 Task: Add a dependency to the task Create a new event management system for a conference or trade show , the existing task  Implement a new remote support system for a company's IT department in the project AgileFalcon
Action: Mouse moved to (36, 408)
Screenshot: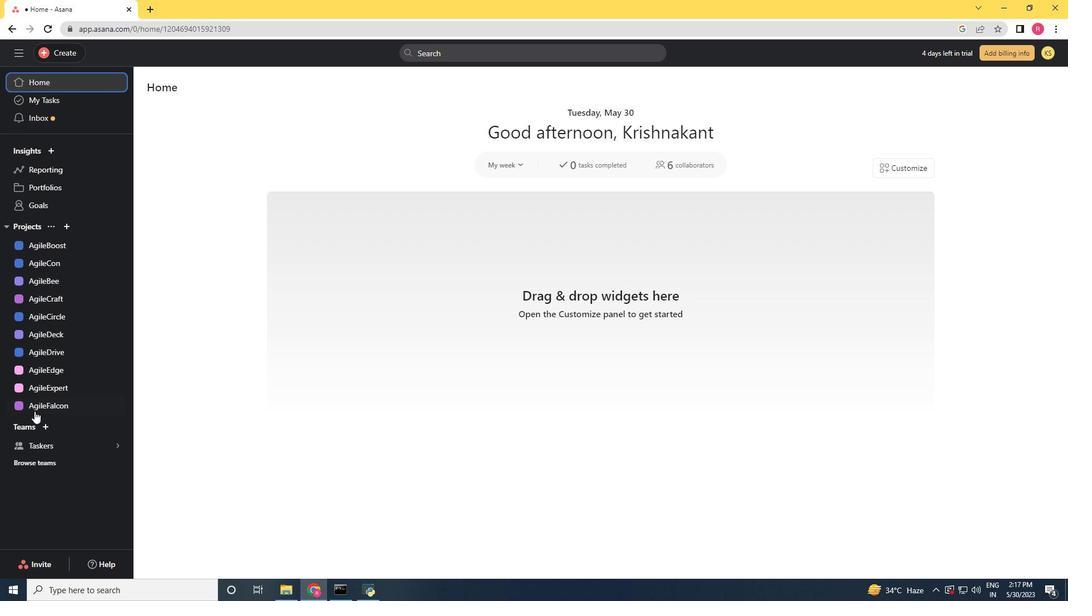 
Action: Mouse pressed left at (36, 408)
Screenshot: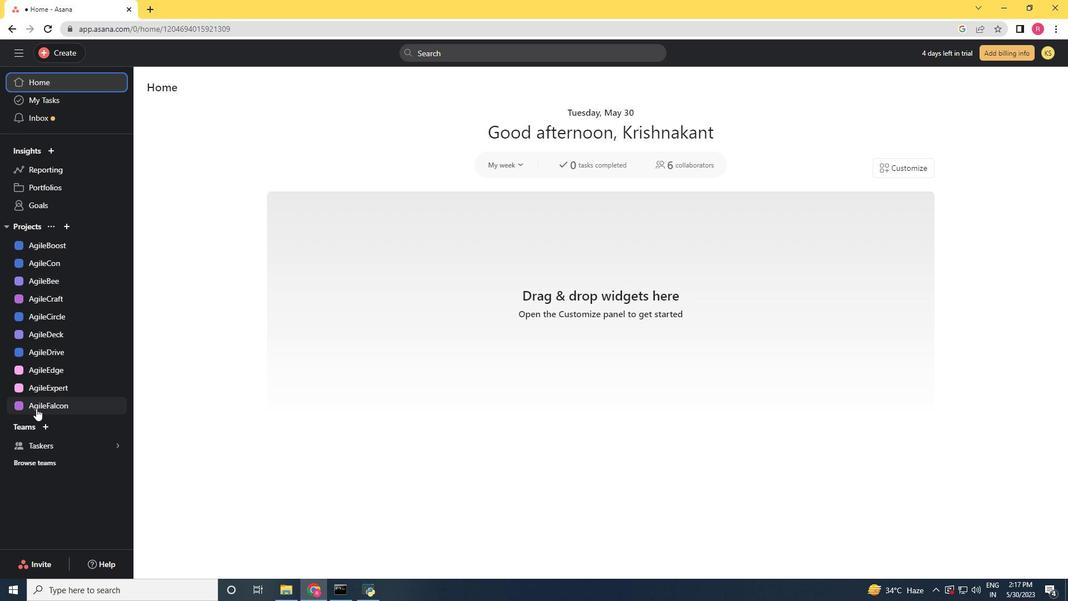
Action: Mouse moved to (416, 347)
Screenshot: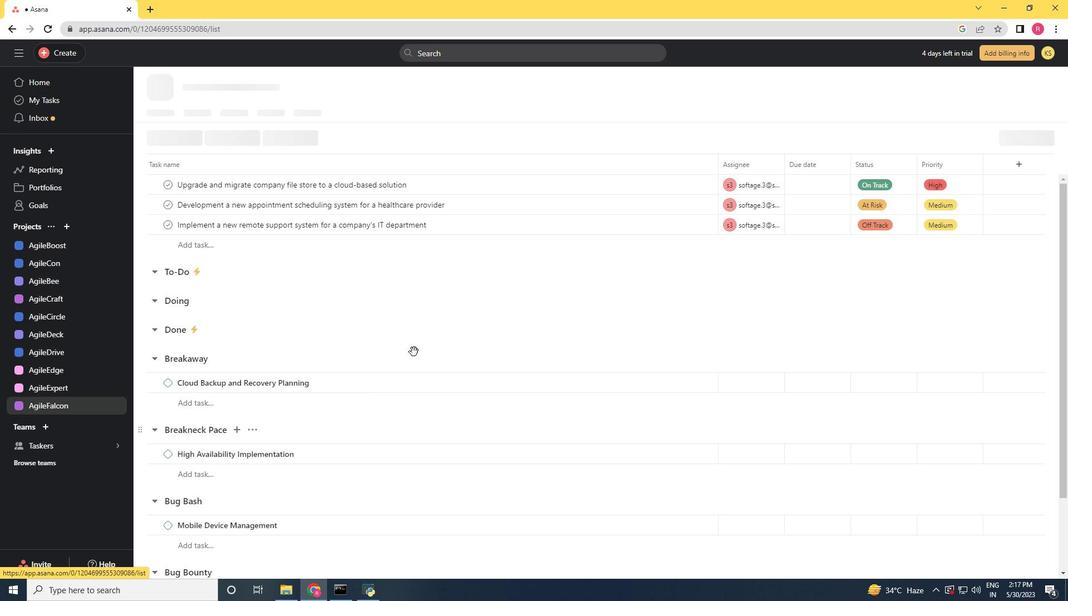 
Action: Mouse scrolled (416, 347) with delta (0, 0)
Screenshot: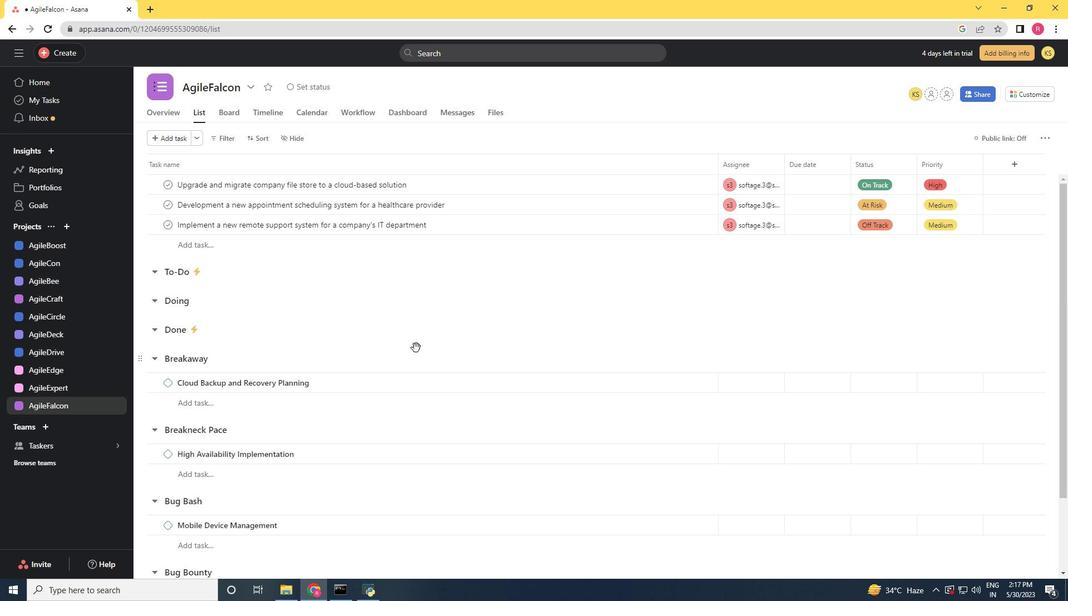 
Action: Mouse scrolled (416, 347) with delta (0, 0)
Screenshot: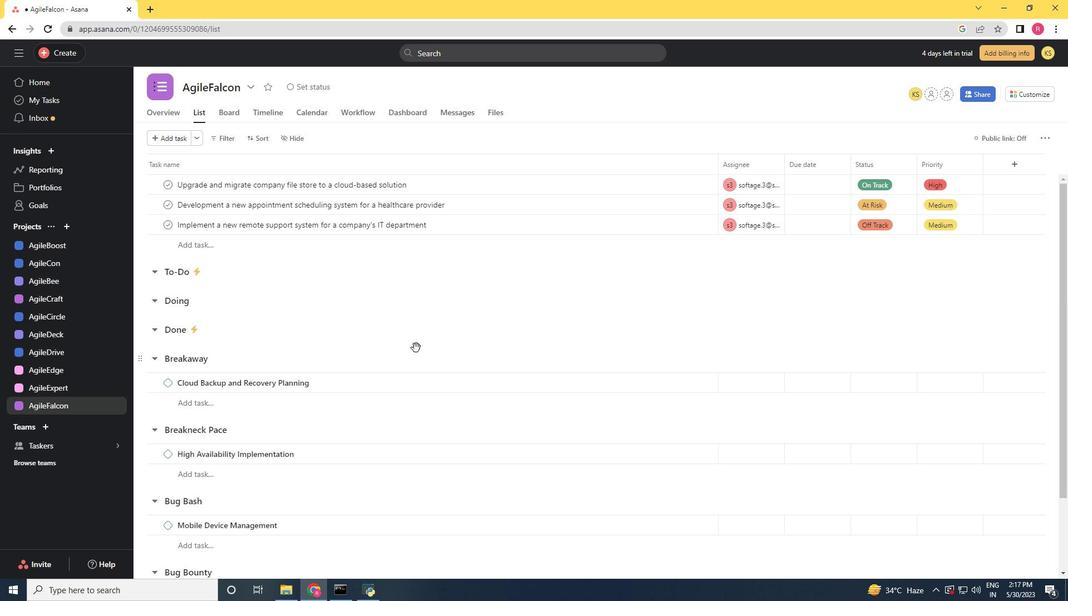 
Action: Mouse scrolled (416, 347) with delta (0, 0)
Screenshot: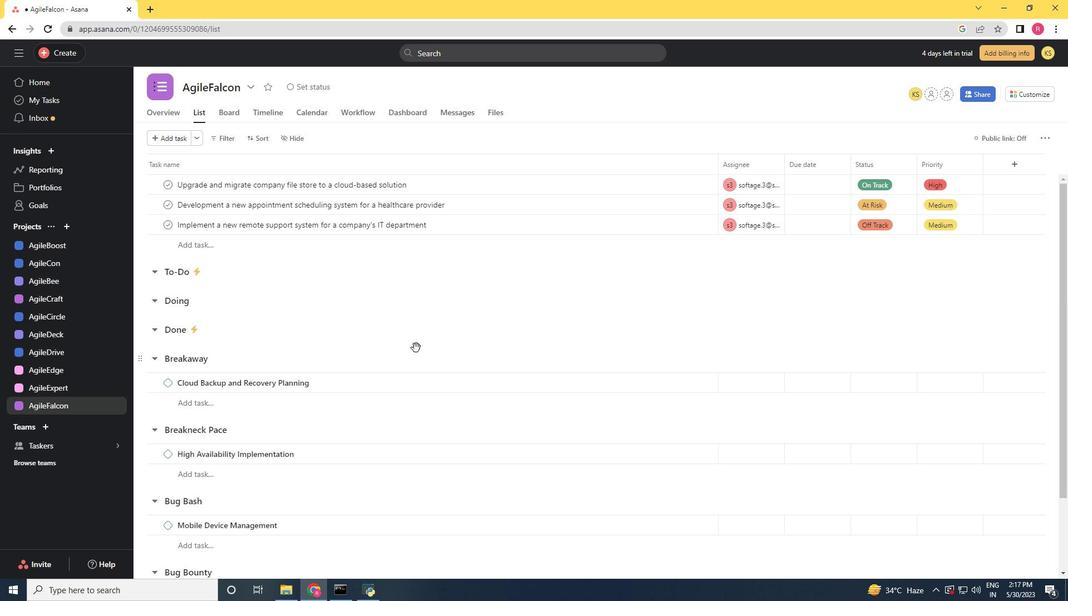 
Action: Mouse scrolled (416, 347) with delta (0, 0)
Screenshot: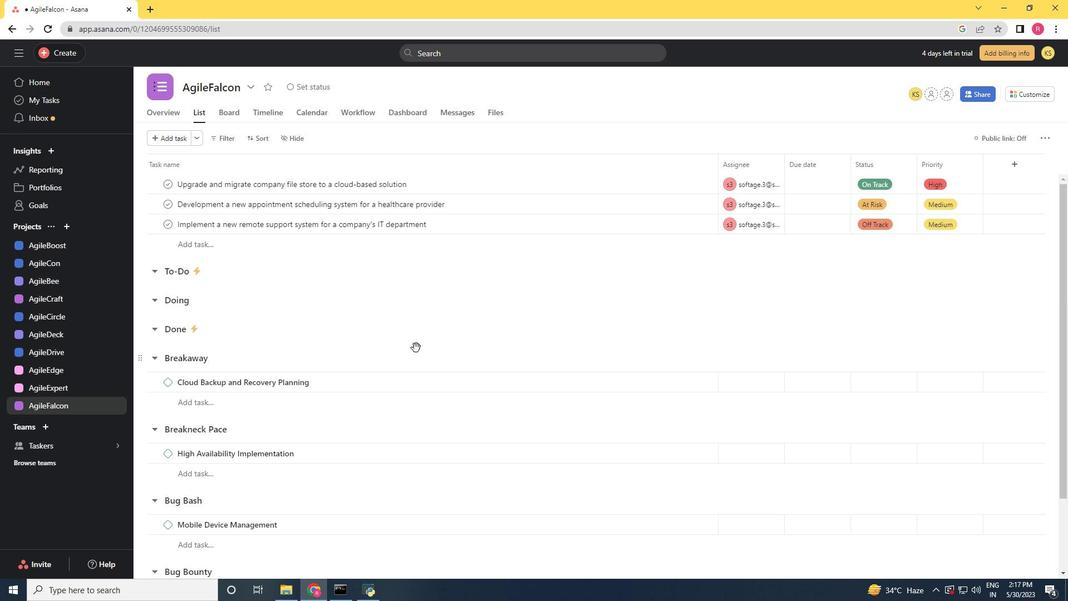 
Action: Mouse scrolled (416, 347) with delta (0, 0)
Screenshot: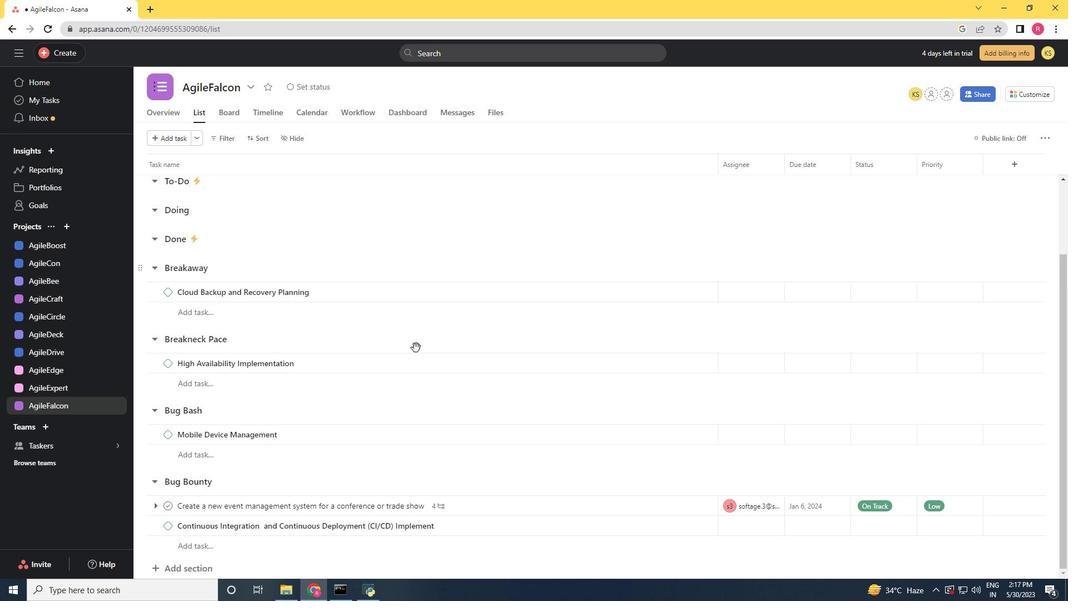 
Action: Mouse scrolled (416, 347) with delta (0, 0)
Screenshot: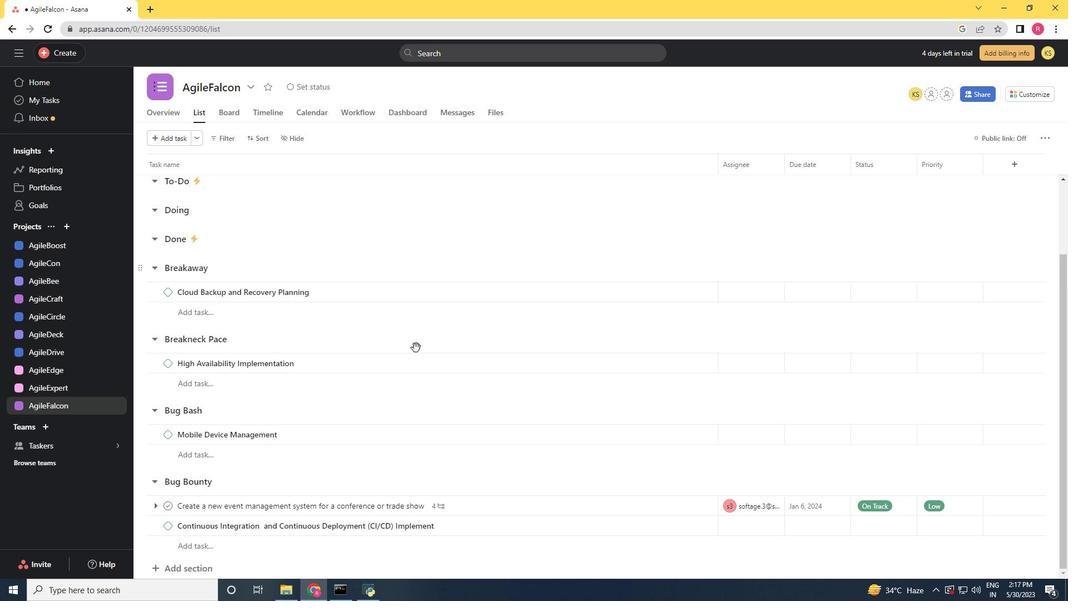 
Action: Mouse scrolled (416, 347) with delta (0, 0)
Screenshot: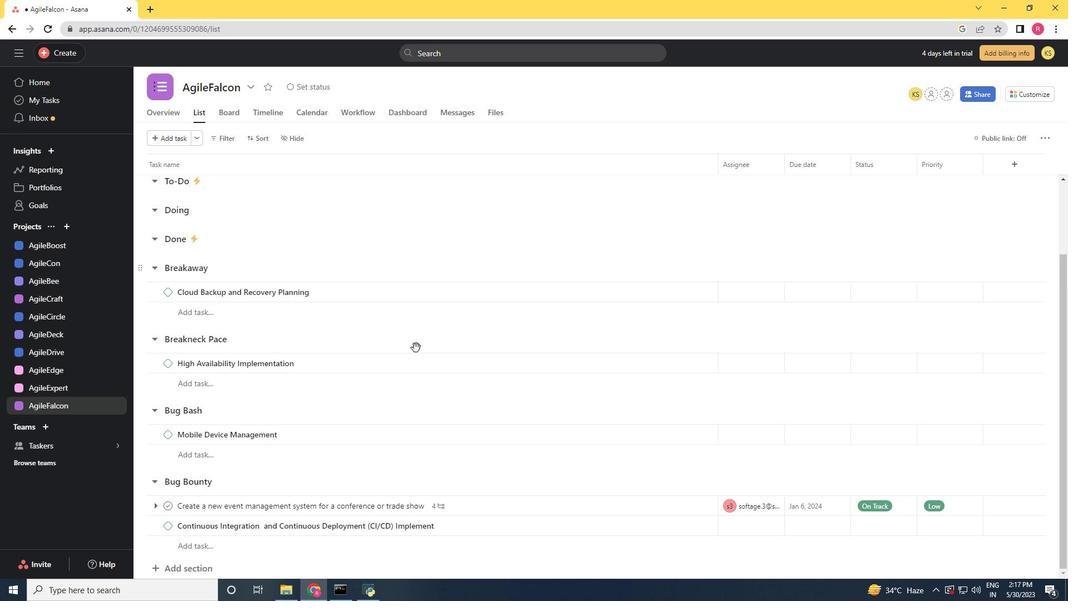 
Action: Mouse scrolled (416, 347) with delta (0, 0)
Screenshot: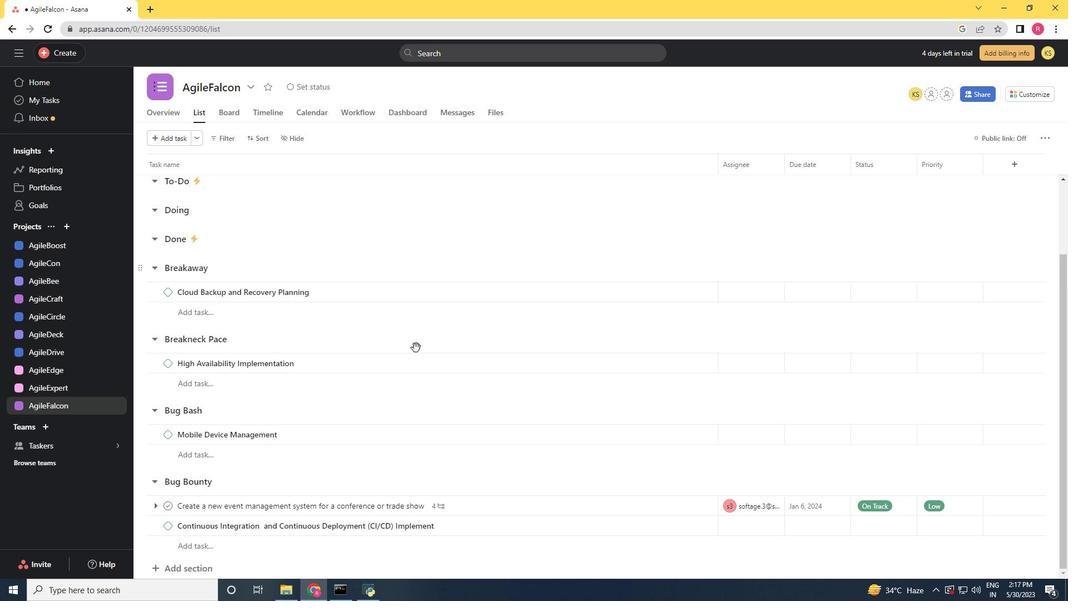 
Action: Mouse moved to (509, 496)
Screenshot: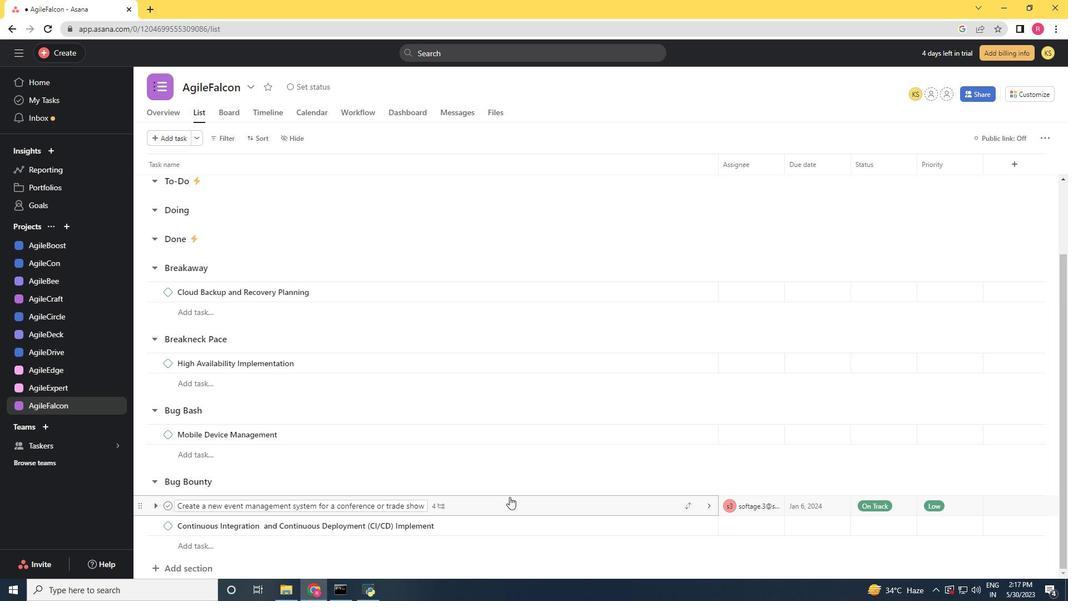 
Action: Mouse pressed left at (509, 496)
Screenshot: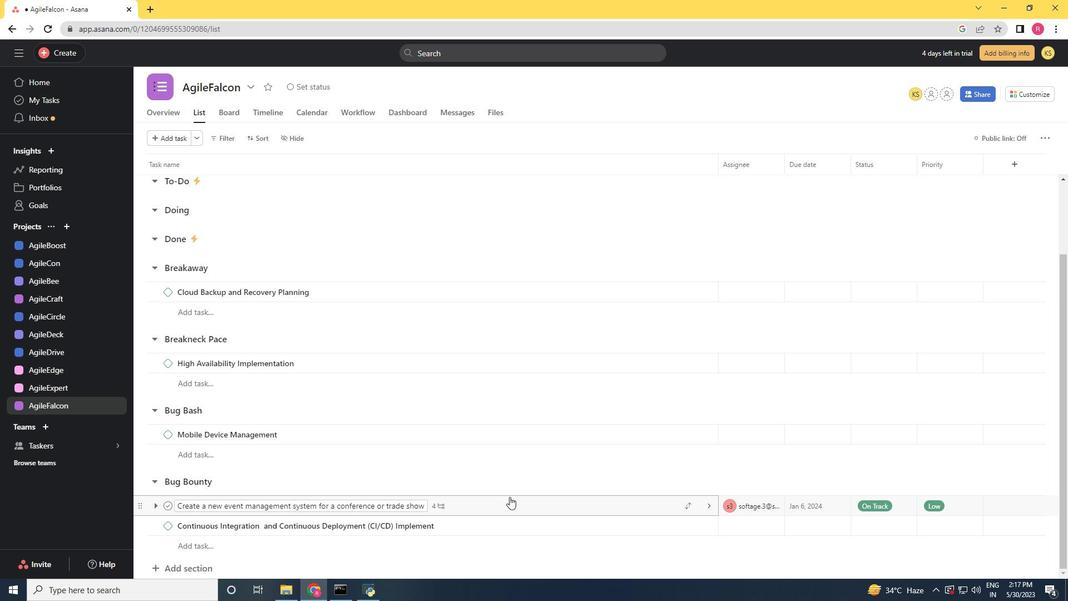 
Action: Mouse moved to (790, 325)
Screenshot: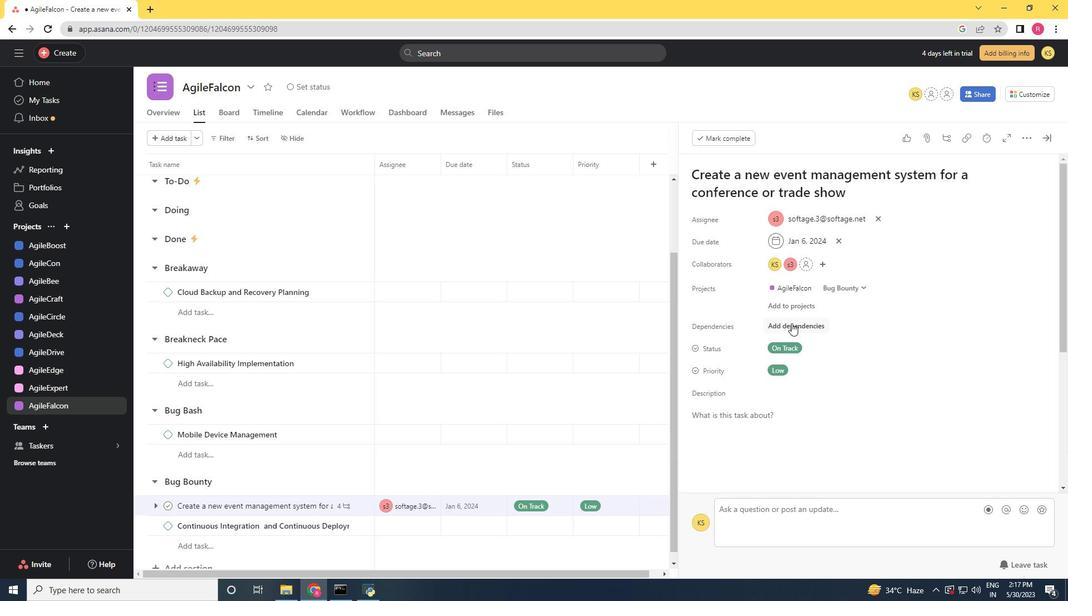
Action: Mouse pressed left at (790, 325)
Screenshot: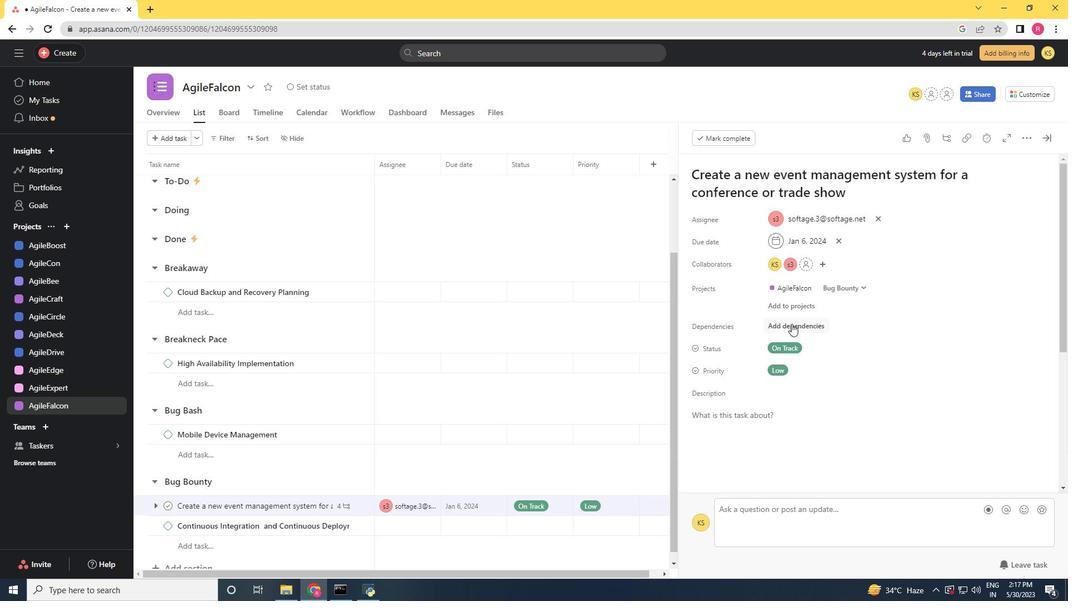 
Action: Key pressed <Key.shift>Implement<Key.space>a<Key.space>new<Key.space>remote<Key.space>
Screenshot: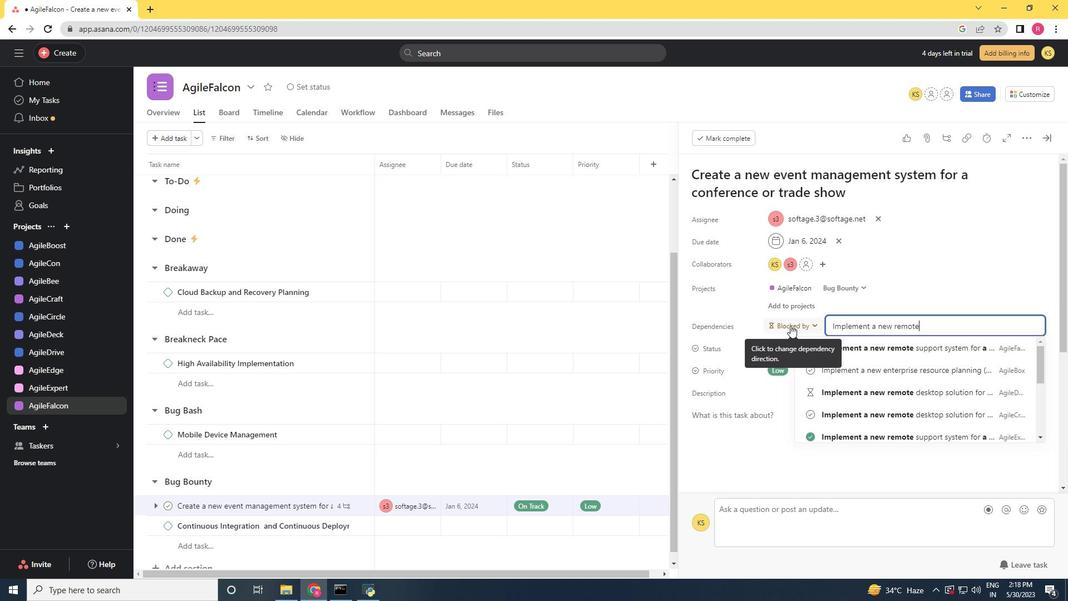 
Action: Mouse moved to (951, 216)
Screenshot: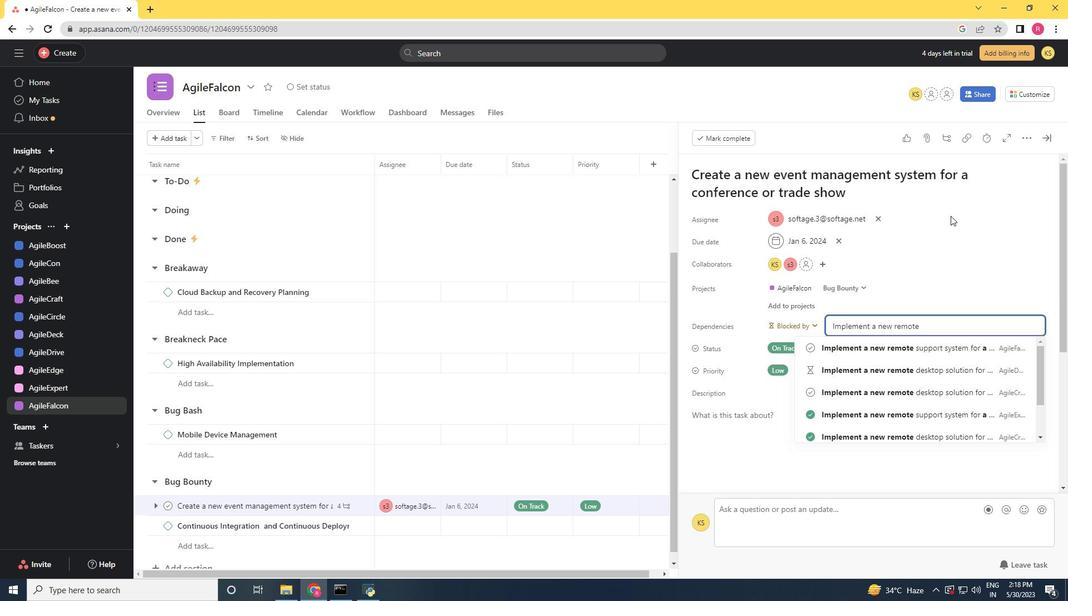 
Action: Key pressed support<Key.space>system<Key.space>for<Key.space>a<Key.space>company<Key.space><Key.backspace>'d<Key.backspace>s<Key.space><Key.shift>IT<Key.space>department
Screenshot: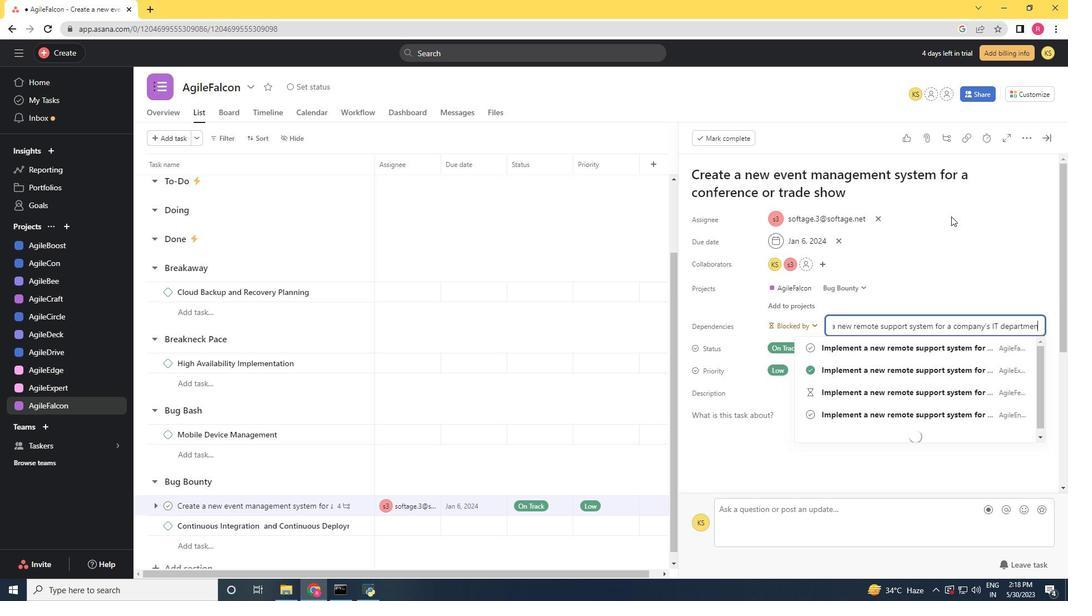 
Action: Mouse scrolled (951, 217) with delta (0, 0)
Screenshot: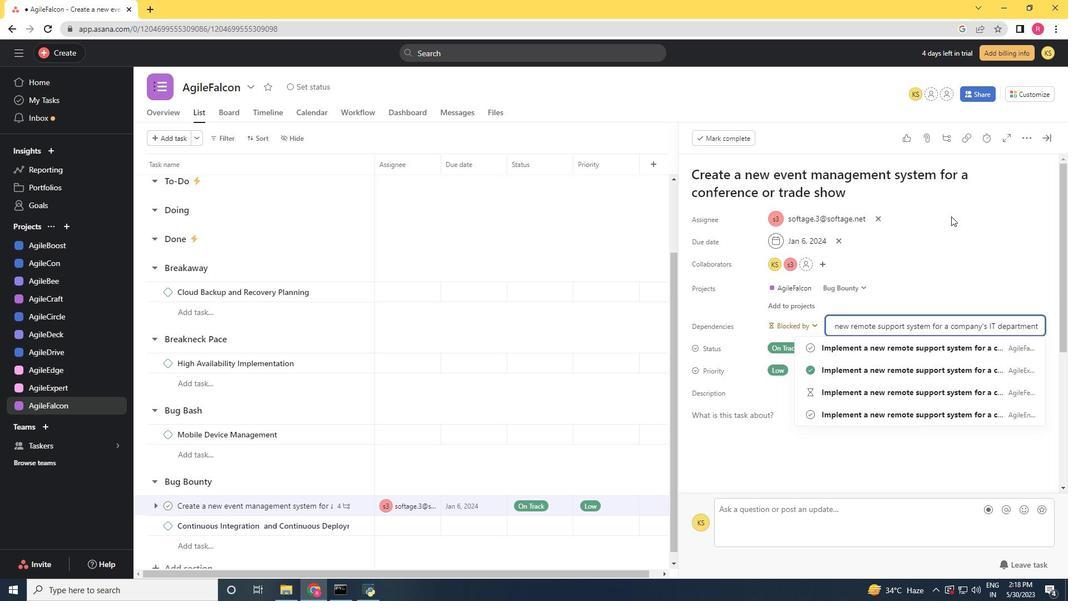
Action: Mouse moved to (938, 346)
Screenshot: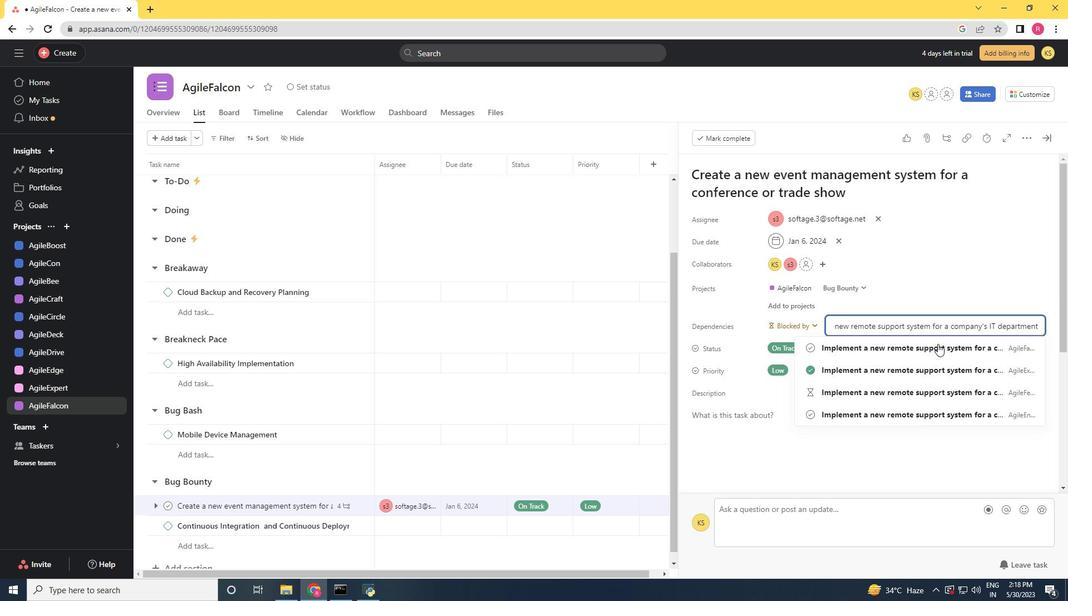 
Action: Mouse pressed left at (938, 346)
Screenshot: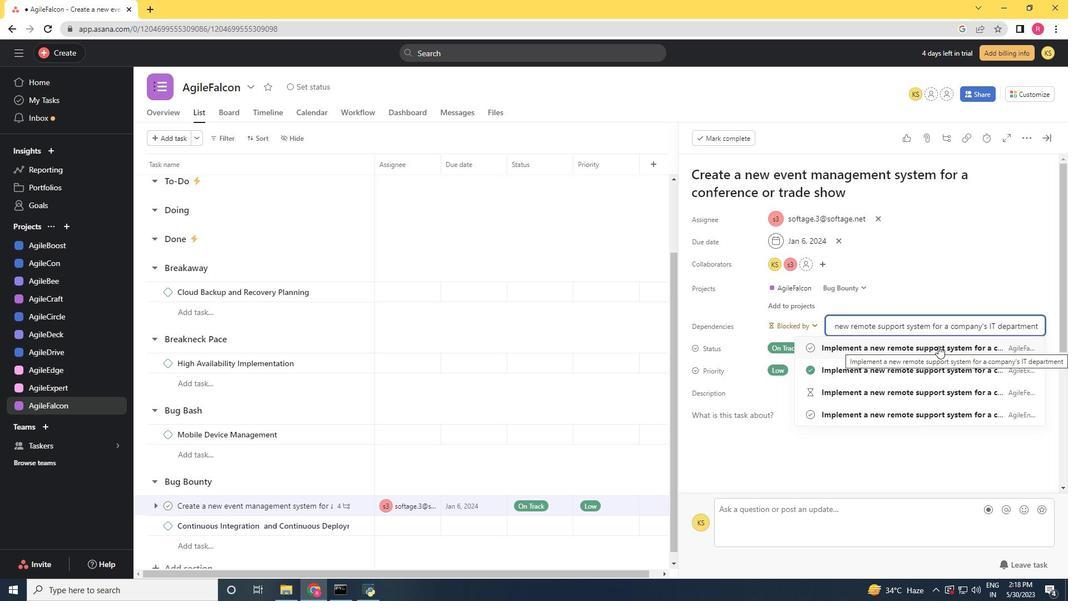 
Action: Mouse moved to (923, 327)
Screenshot: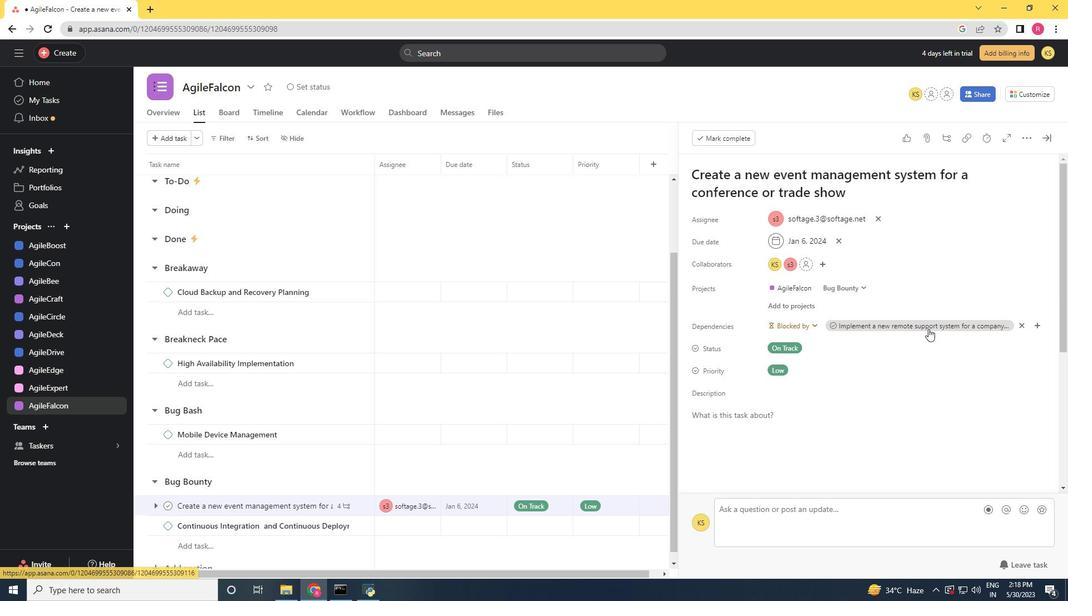 
